Task: Create a sub task Design and Implement Solution for the task  Upgrade and migrate company quality management to a cloud-based solution in the project BroaderVision , assign it to team member softage.5@softage.net and update the status of the sub task to  On Track  , set the priority of the sub task to Low
Action: Mouse moved to (476, 237)
Screenshot: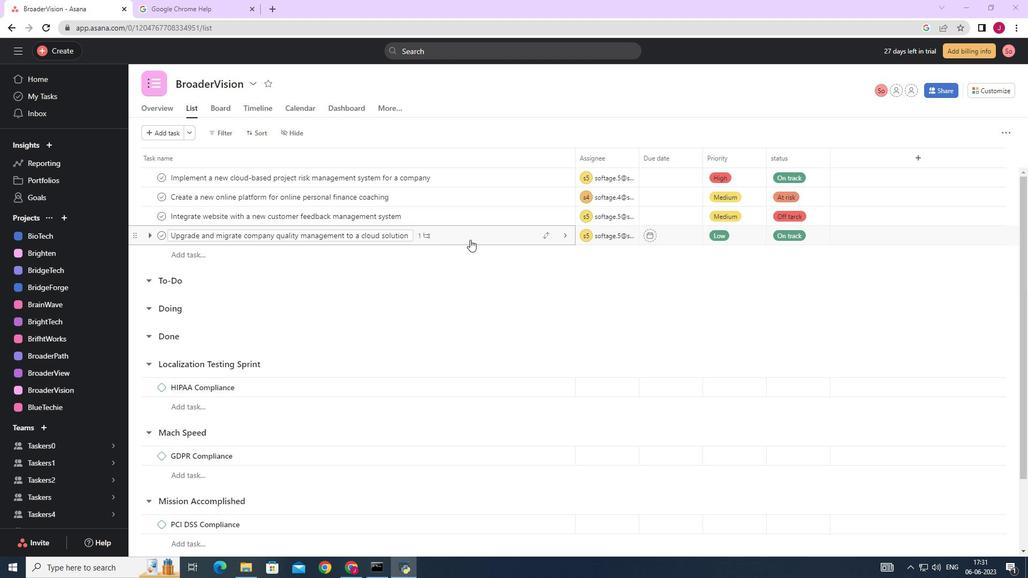 
Action: Mouse pressed left at (476, 237)
Screenshot: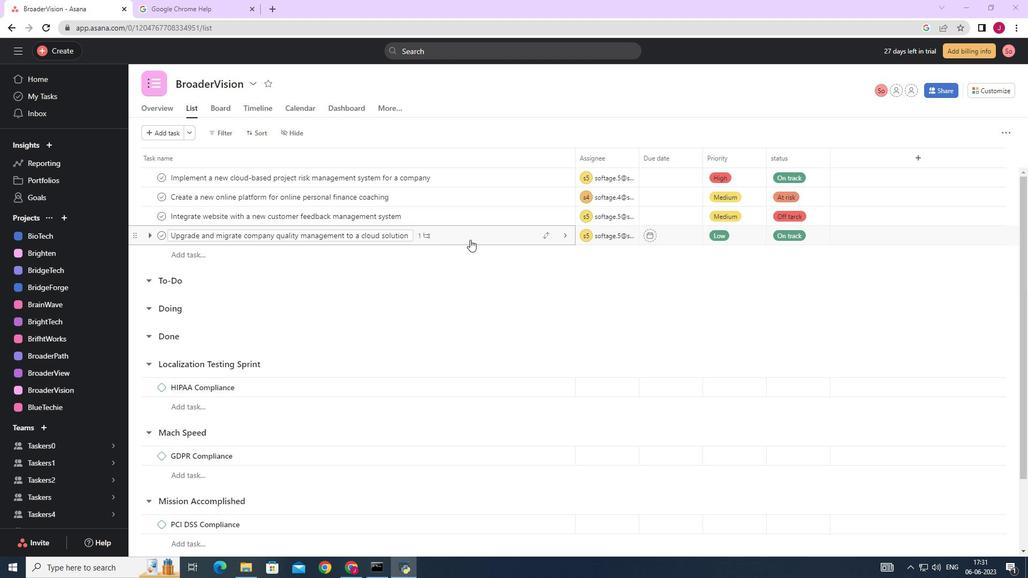 
Action: Mouse moved to (792, 385)
Screenshot: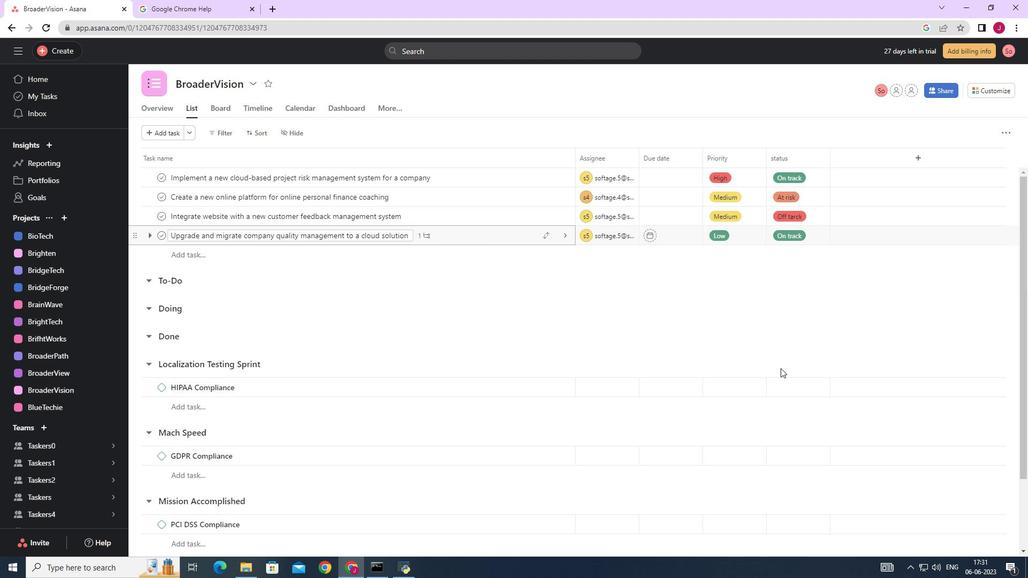 
Action: Mouse scrolled (792, 385) with delta (0, 0)
Screenshot: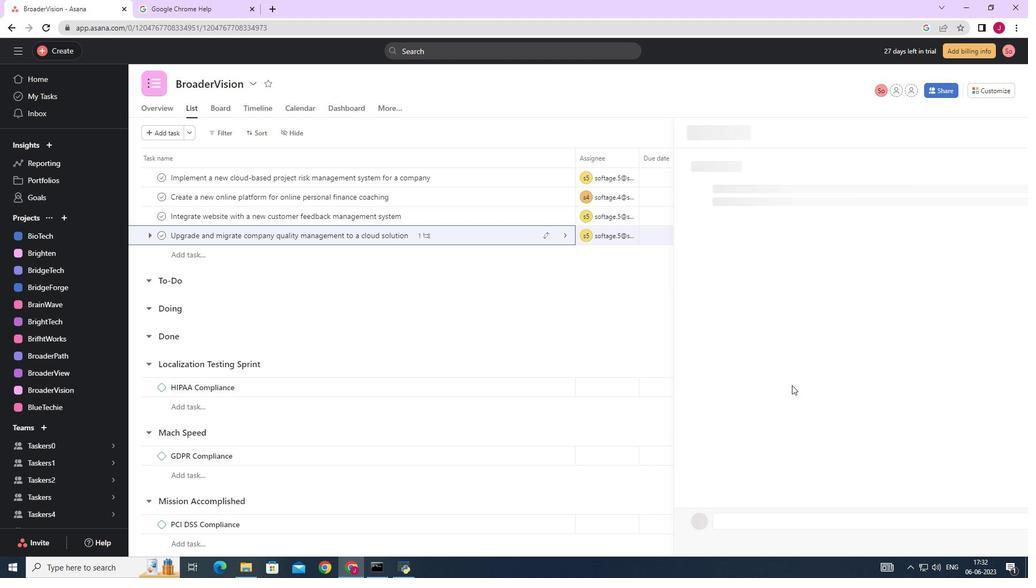 
Action: Mouse scrolled (792, 385) with delta (0, 0)
Screenshot: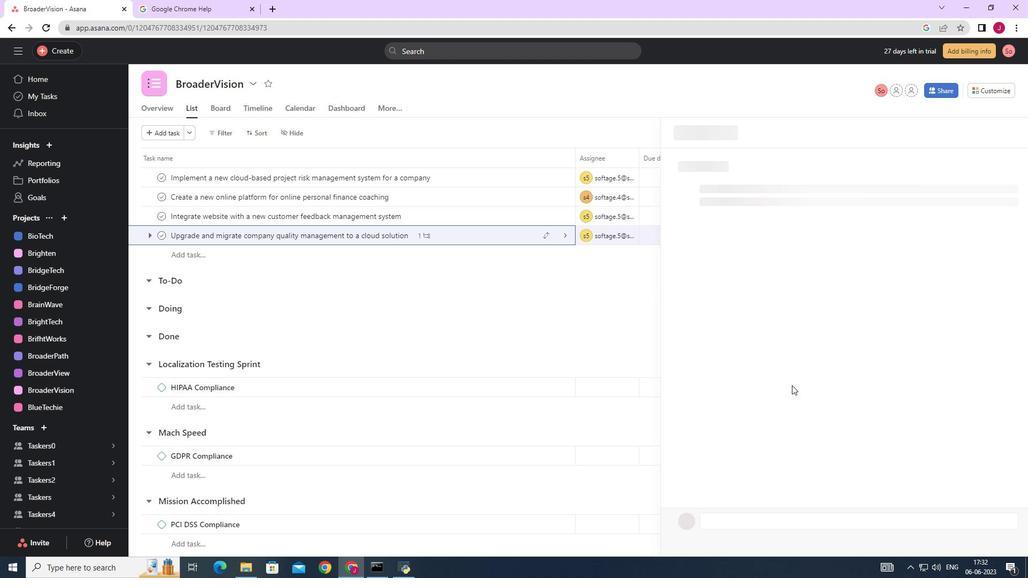 
Action: Mouse scrolled (792, 385) with delta (0, 0)
Screenshot: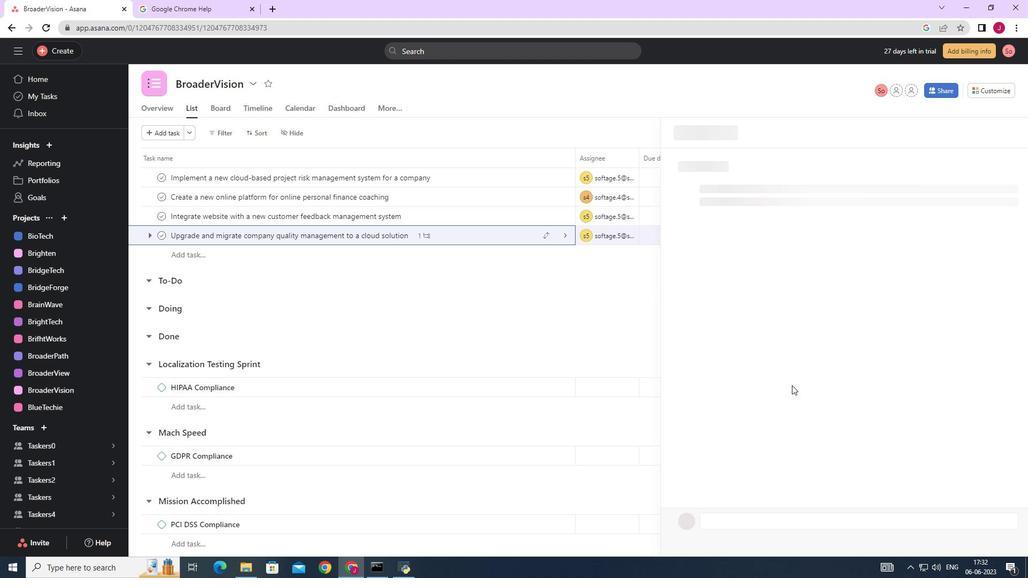 
Action: Mouse scrolled (792, 385) with delta (0, 0)
Screenshot: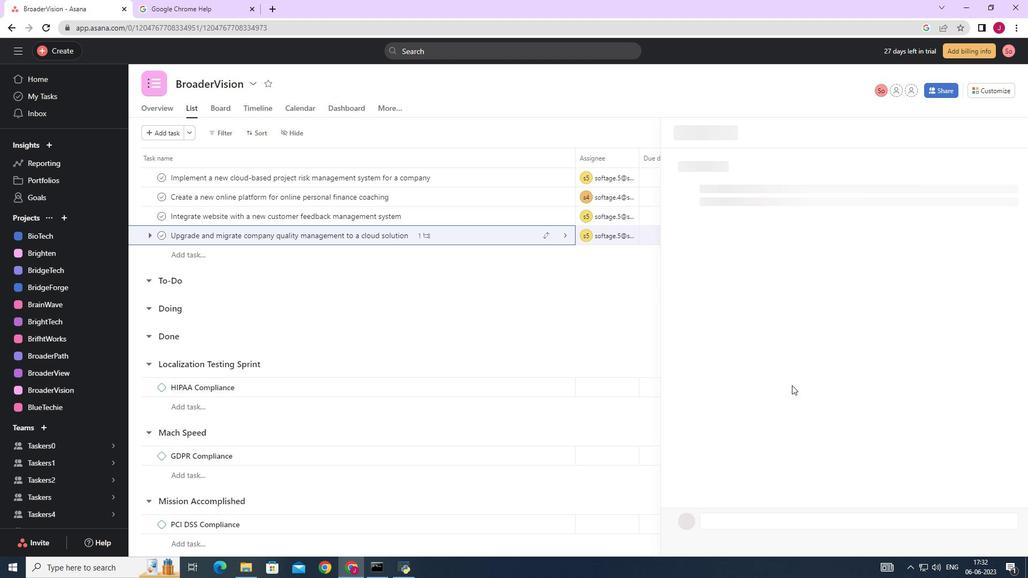 
Action: Mouse scrolled (792, 385) with delta (0, 0)
Screenshot: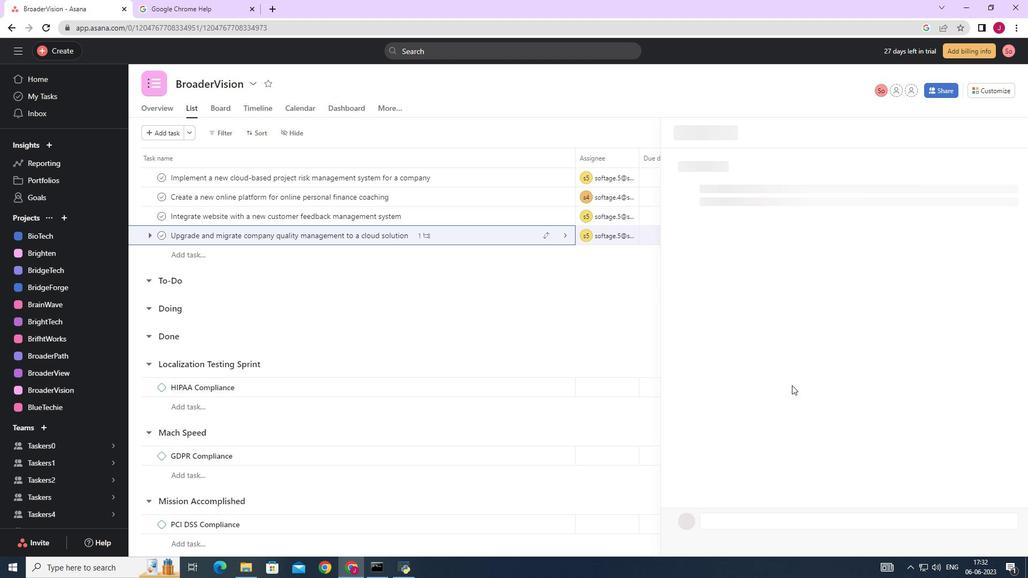 
Action: Mouse scrolled (792, 385) with delta (0, 0)
Screenshot: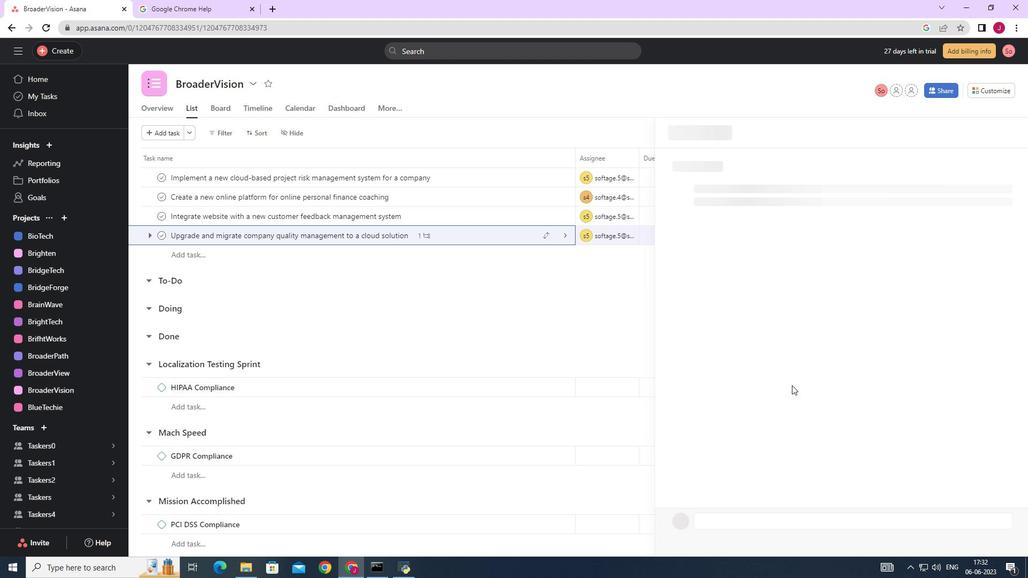 
Action: Mouse moved to (770, 389)
Screenshot: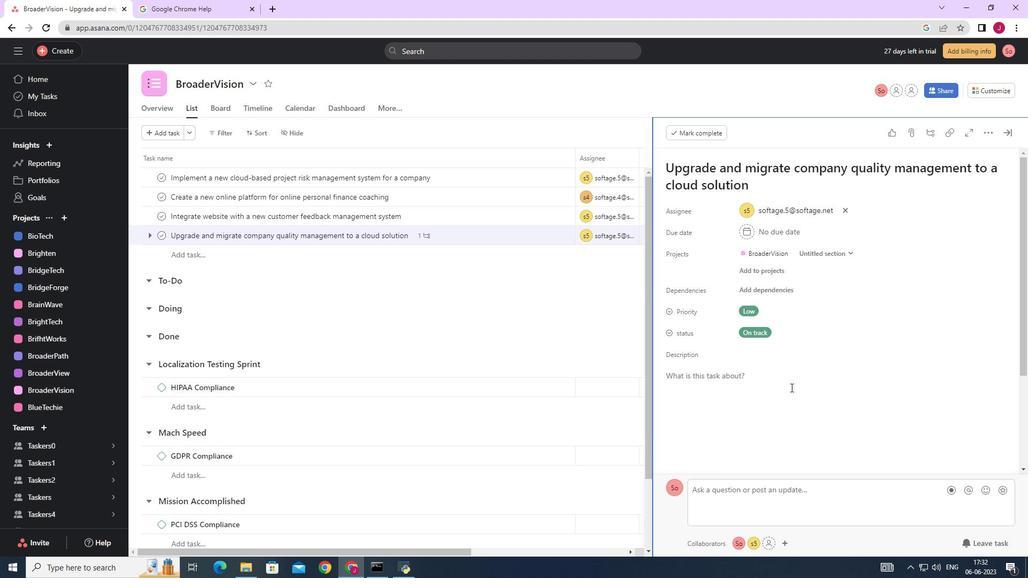 
Action: Mouse scrolled (770, 388) with delta (0, 0)
Screenshot: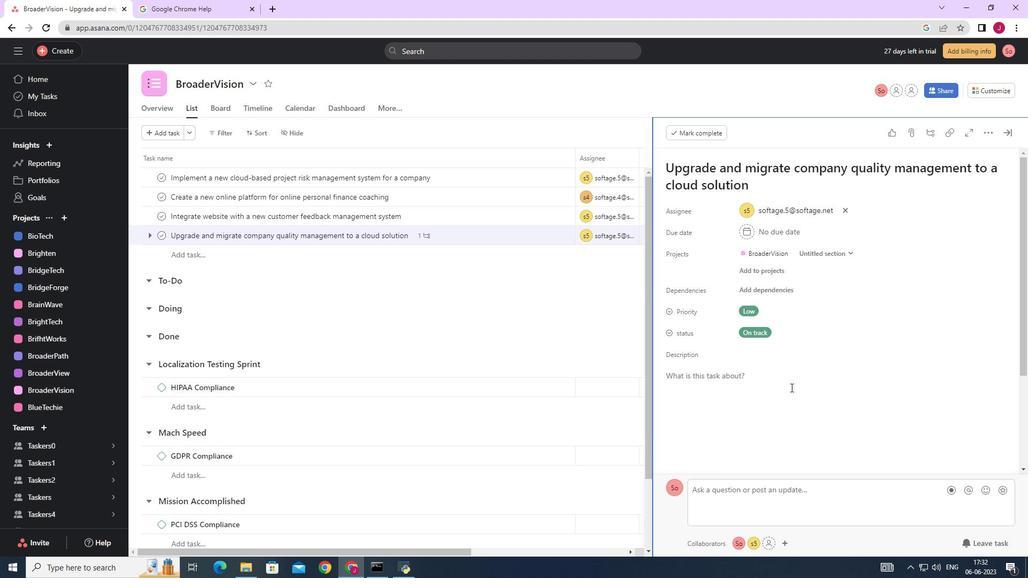 
Action: Mouse moved to (711, 378)
Screenshot: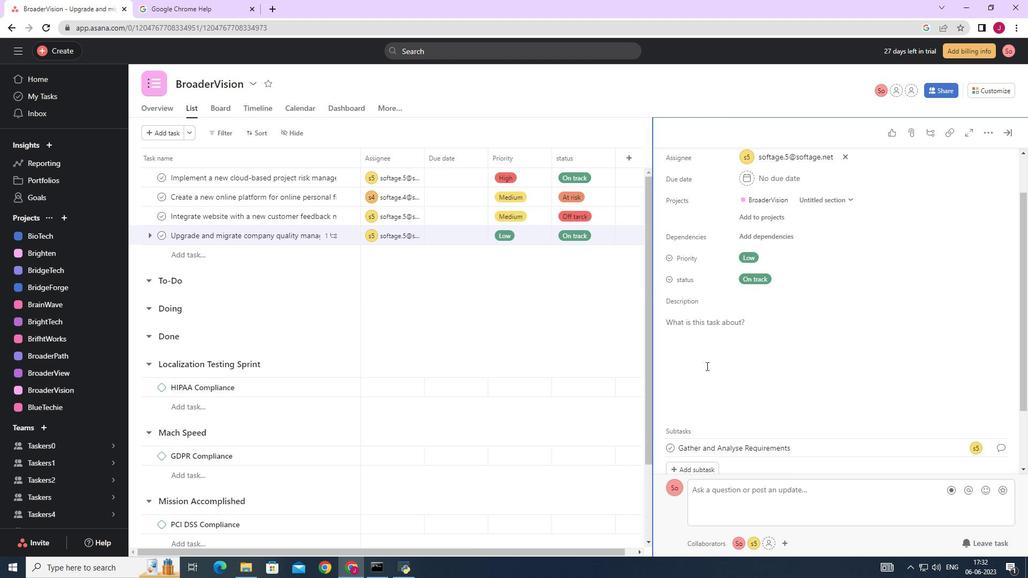 
Action: Mouse scrolled (711, 378) with delta (0, 0)
Screenshot: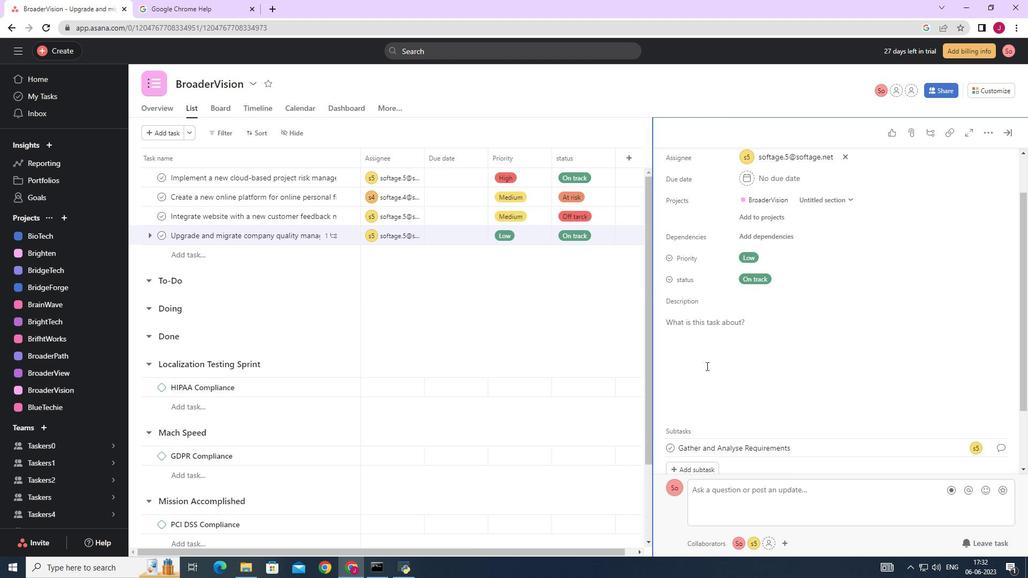 
Action: Mouse moved to (711, 379)
Screenshot: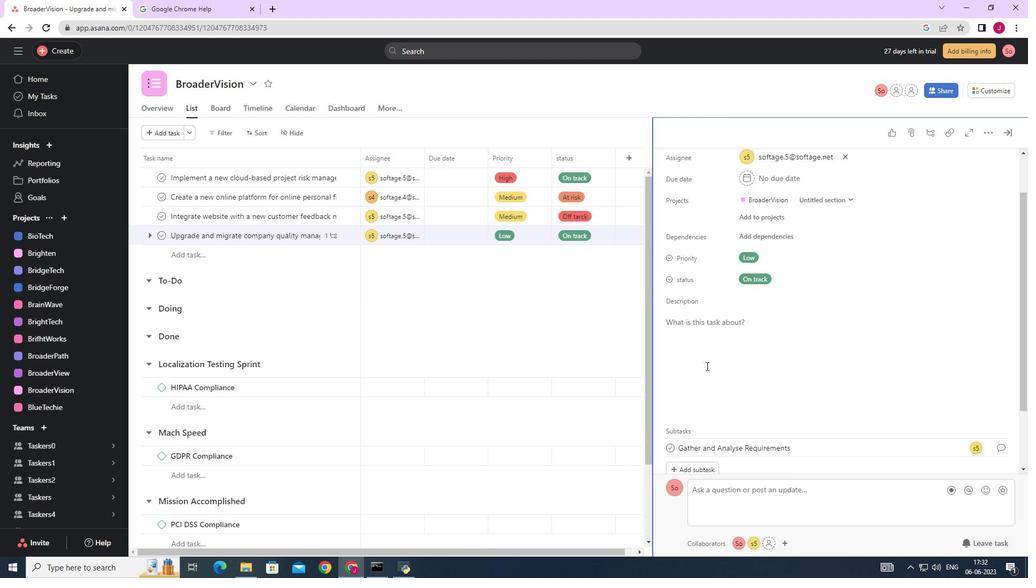 
Action: Mouse scrolled (711, 379) with delta (0, 0)
Screenshot: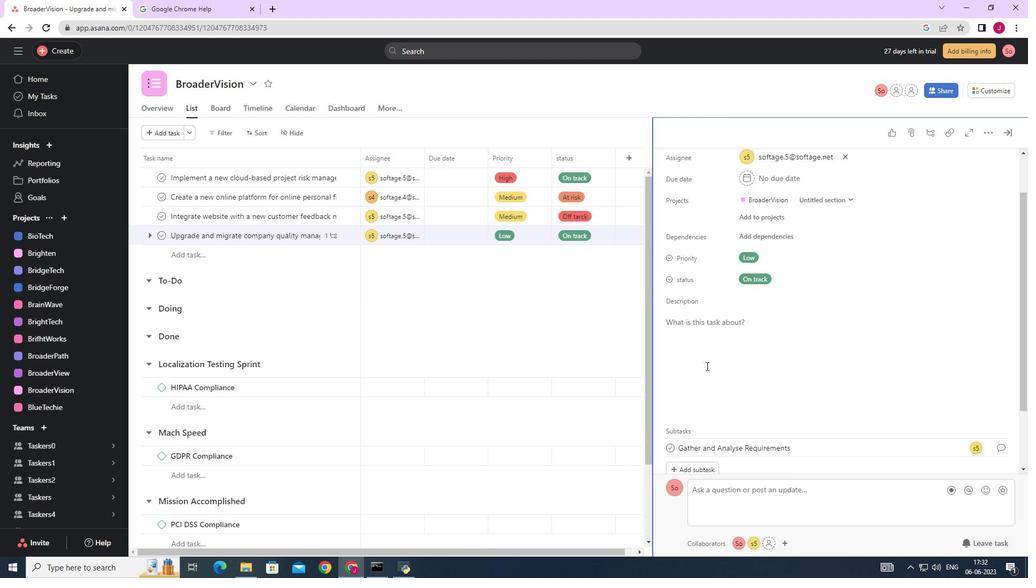 
Action: Mouse moved to (711, 380)
Screenshot: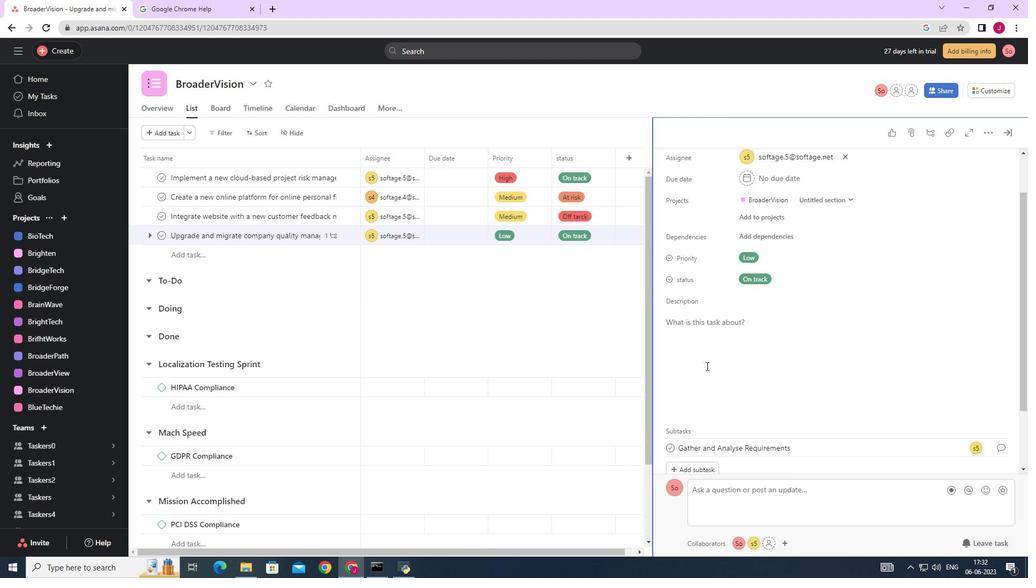 
Action: Mouse scrolled (711, 379) with delta (0, 0)
Screenshot: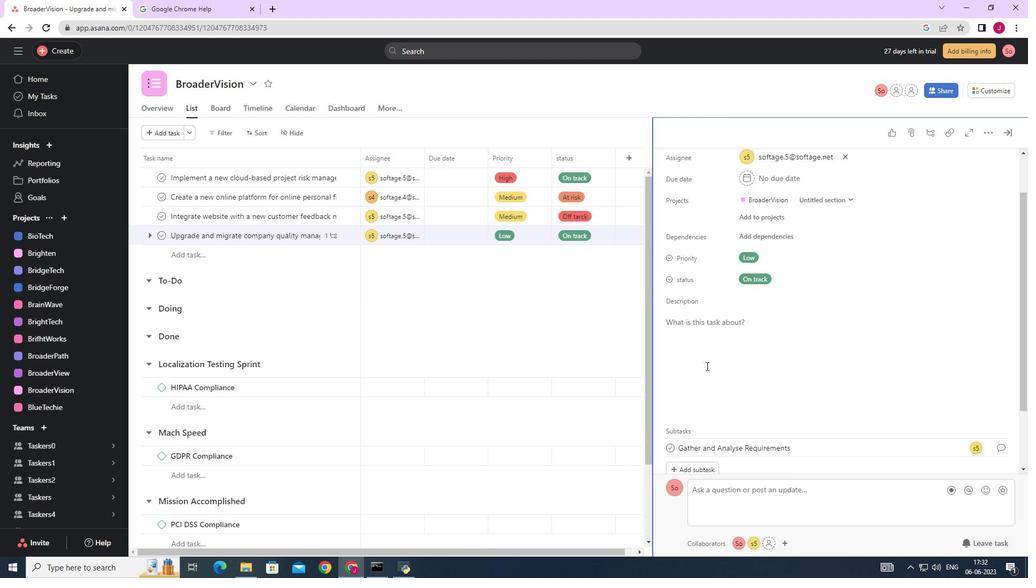 
Action: Mouse moved to (711, 382)
Screenshot: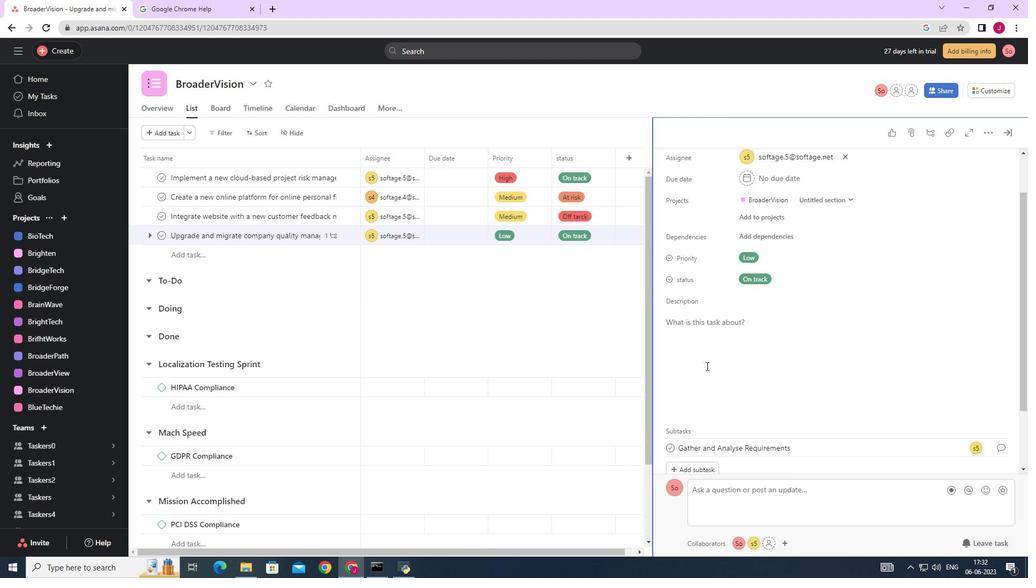 
Action: Mouse scrolled (711, 382) with delta (0, 0)
Screenshot: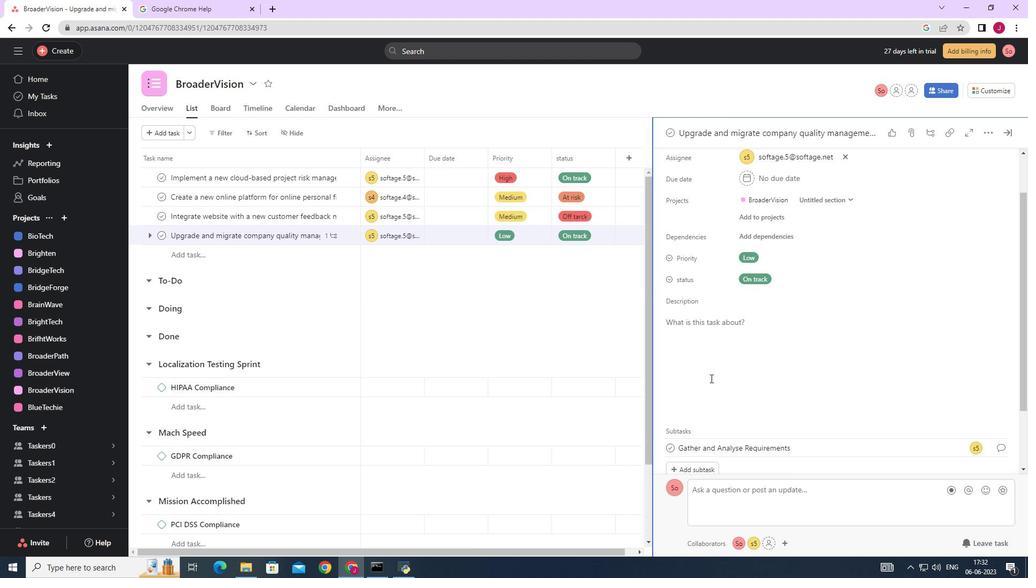 
Action: Mouse moved to (695, 389)
Screenshot: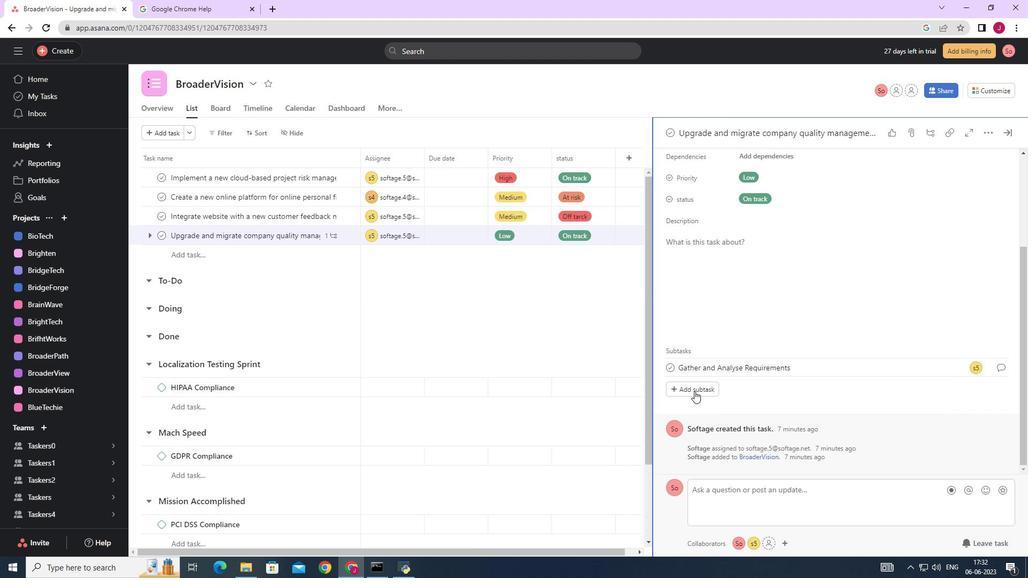 
Action: Mouse pressed left at (695, 389)
Screenshot: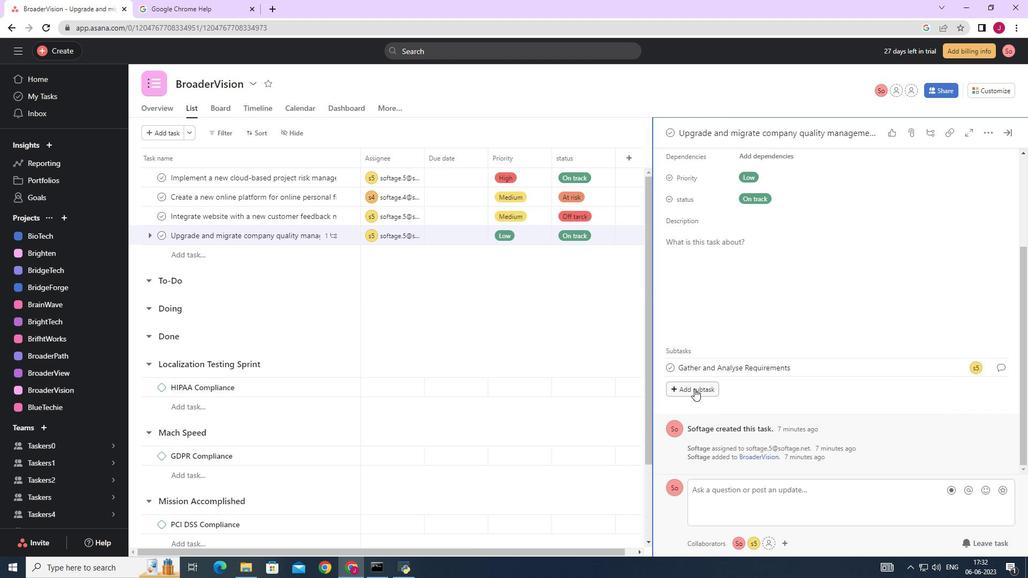
Action: Key pressed <Key.caps_lock>D<Key.caps_lock>esign<Key.space>and<Key.space><Key.caps_lock>I<Key.caps_lock>mplementation<Key.space><Key.backspace><Key.backspace><Key.backspace><Key.backspace><Key.backspace><Key.backspace><Key.backspace>tb<Key.space><Key.caps_lock>S<Key.caps_lock>olution<Key.space>
Screenshot: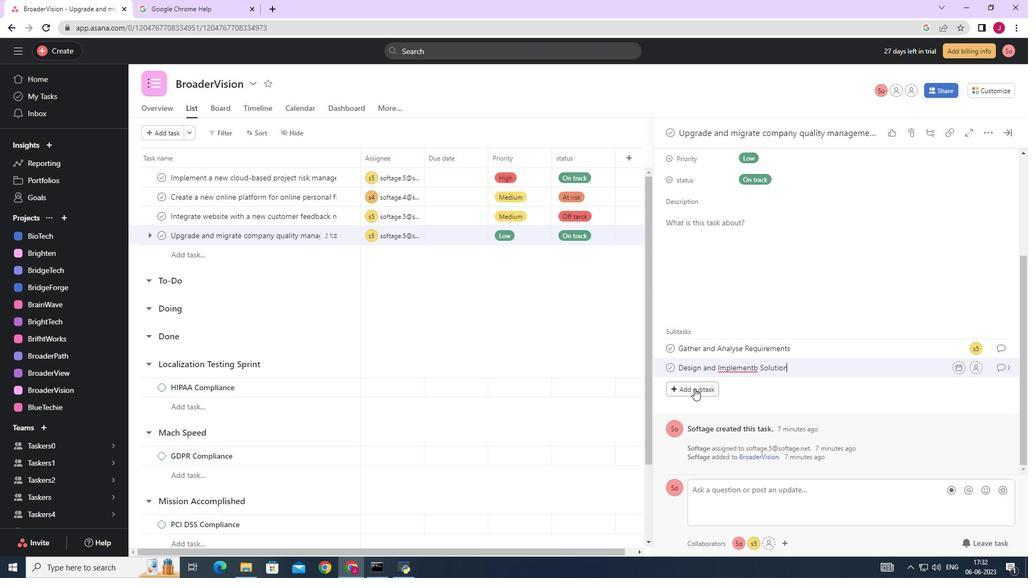 
Action: Mouse moved to (759, 369)
Screenshot: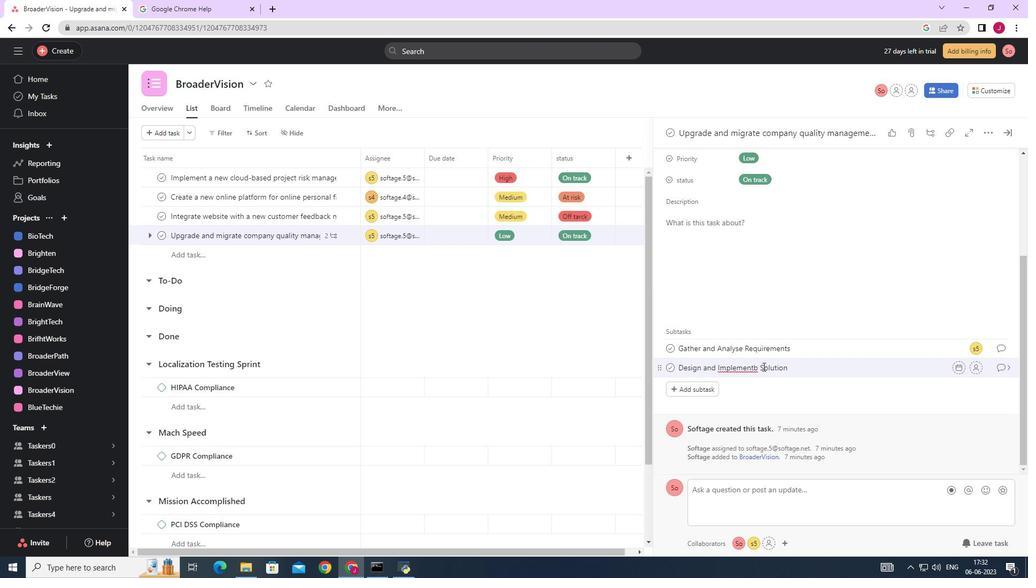 
Action: Mouse pressed left at (759, 369)
Screenshot: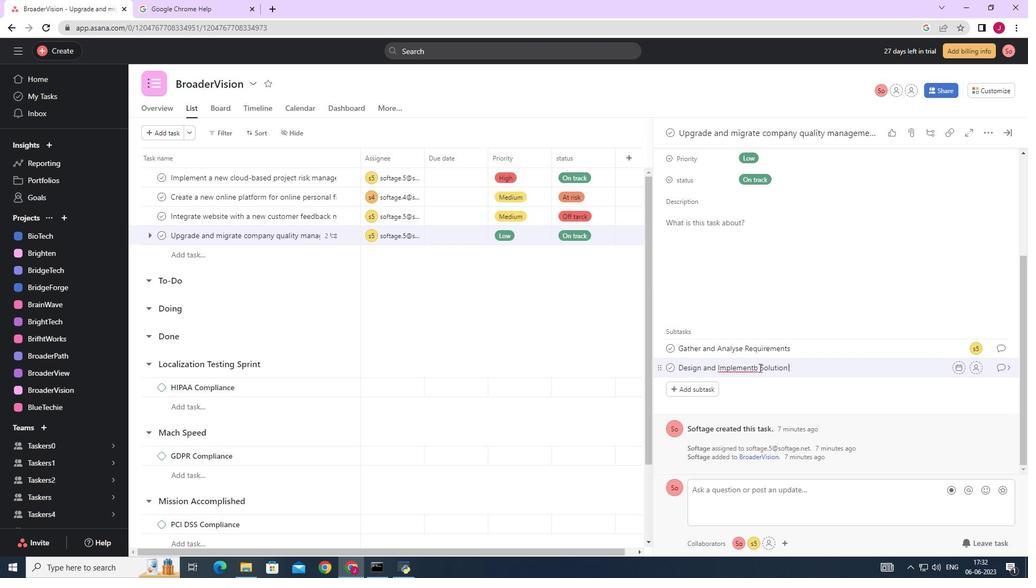
Action: Mouse moved to (757, 370)
Screenshot: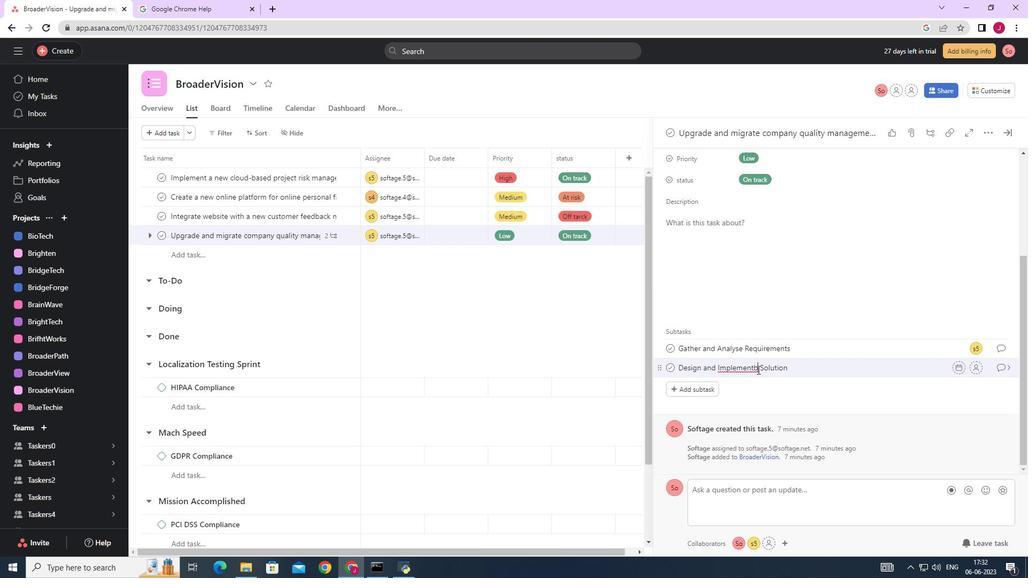 
Action: Key pressed <Key.backspace>
Screenshot: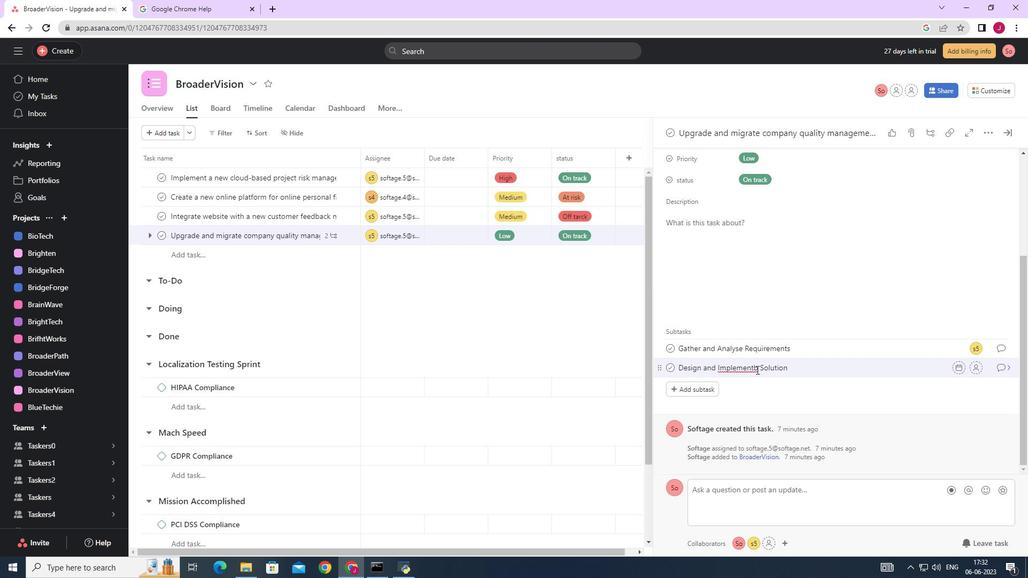 
Action: Mouse moved to (975, 369)
Screenshot: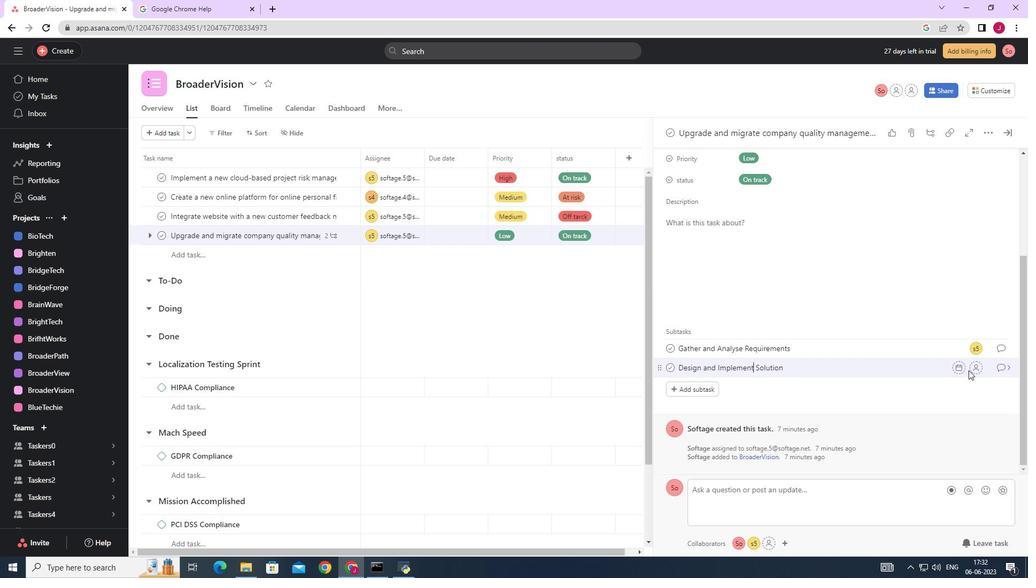 
Action: Mouse pressed left at (975, 369)
Screenshot: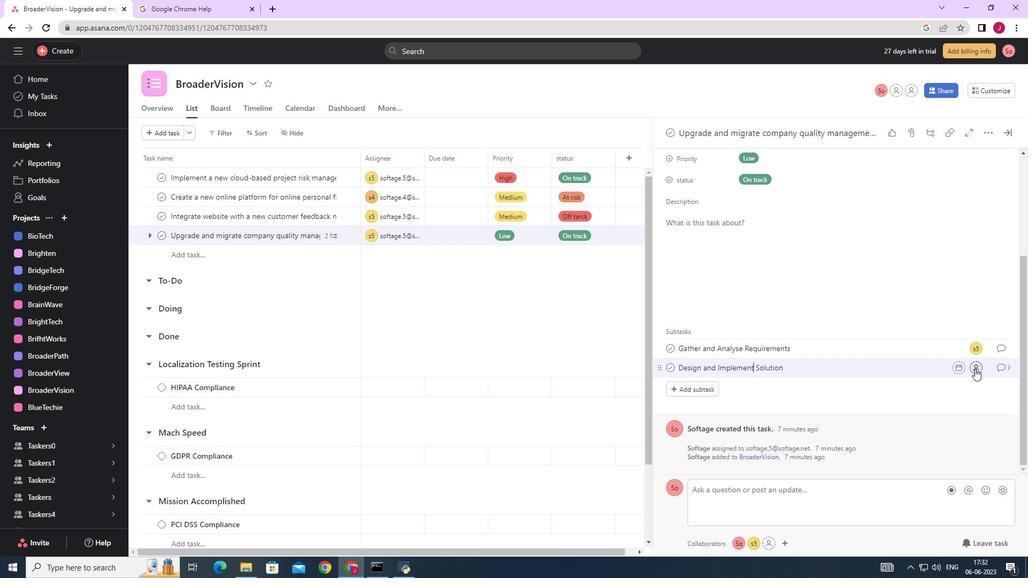 
Action: Mouse moved to (843, 398)
Screenshot: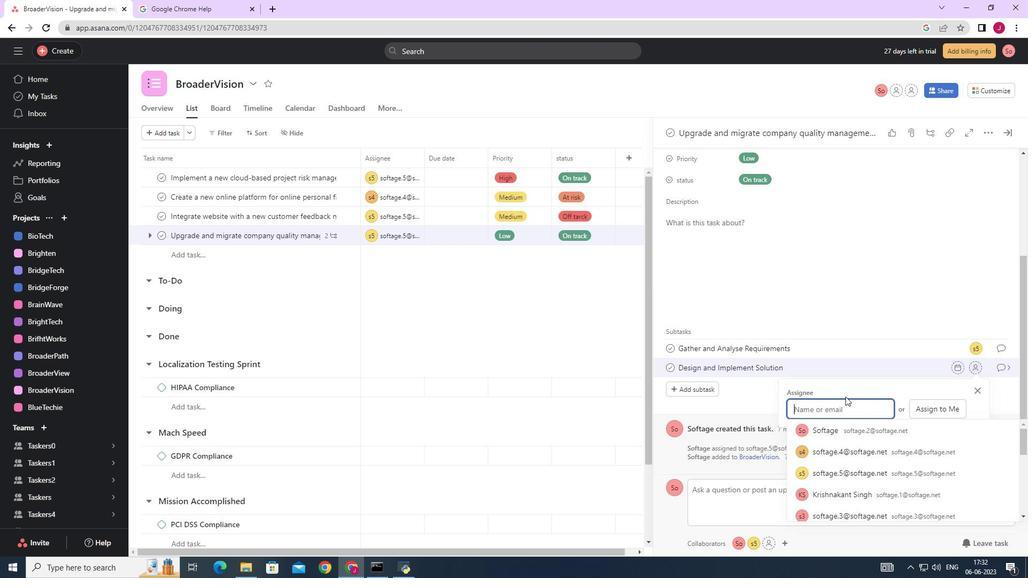 
Action: Key pressed softage.
Screenshot: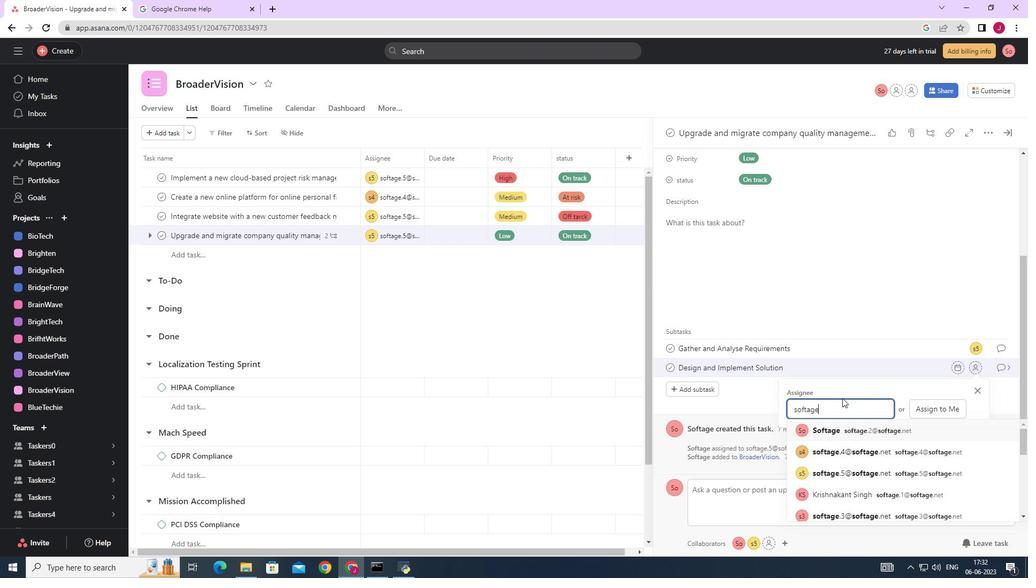 
Action: Mouse moved to (703, 435)
Screenshot: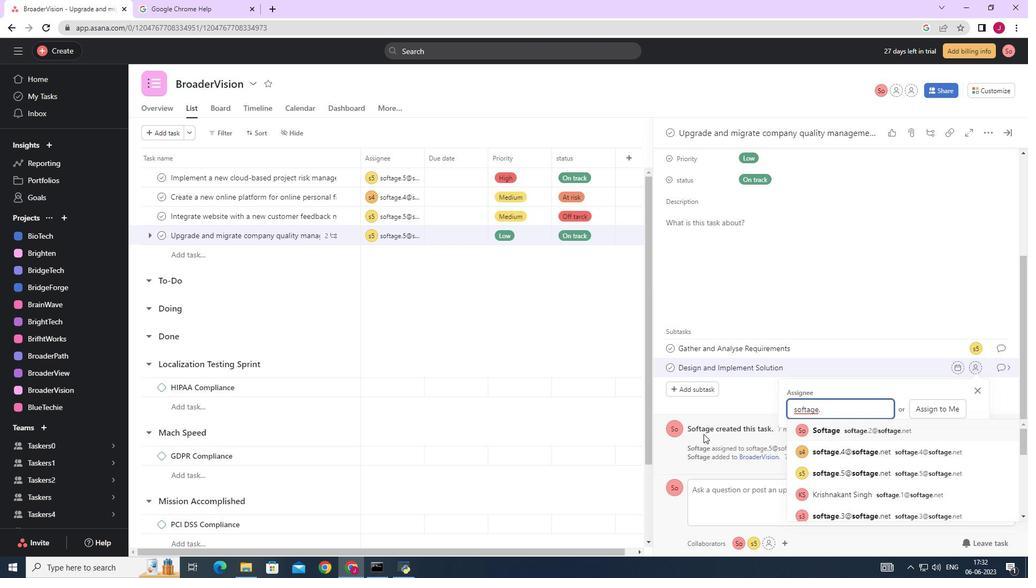 
Action: Key pressed 5
Screenshot: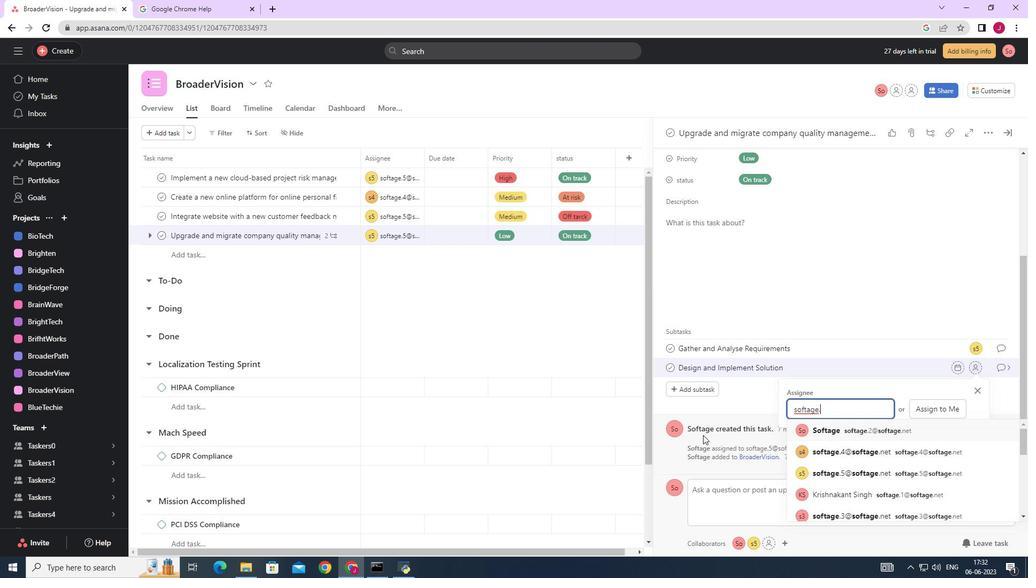 
Action: Mouse moved to (839, 420)
Screenshot: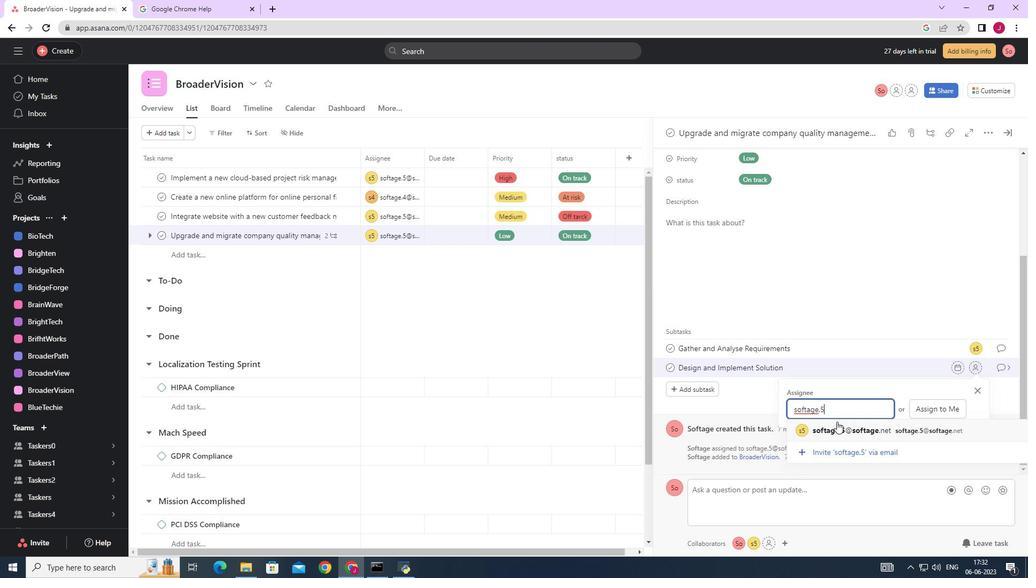 
Action: Mouse pressed left at (837, 422)
Screenshot: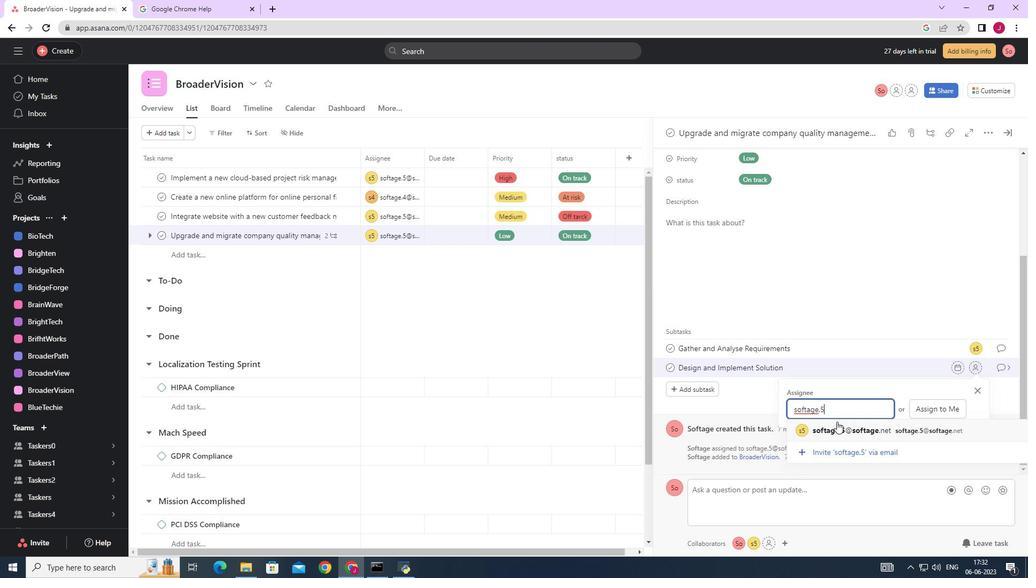 
Action: Mouse moved to (1003, 369)
Screenshot: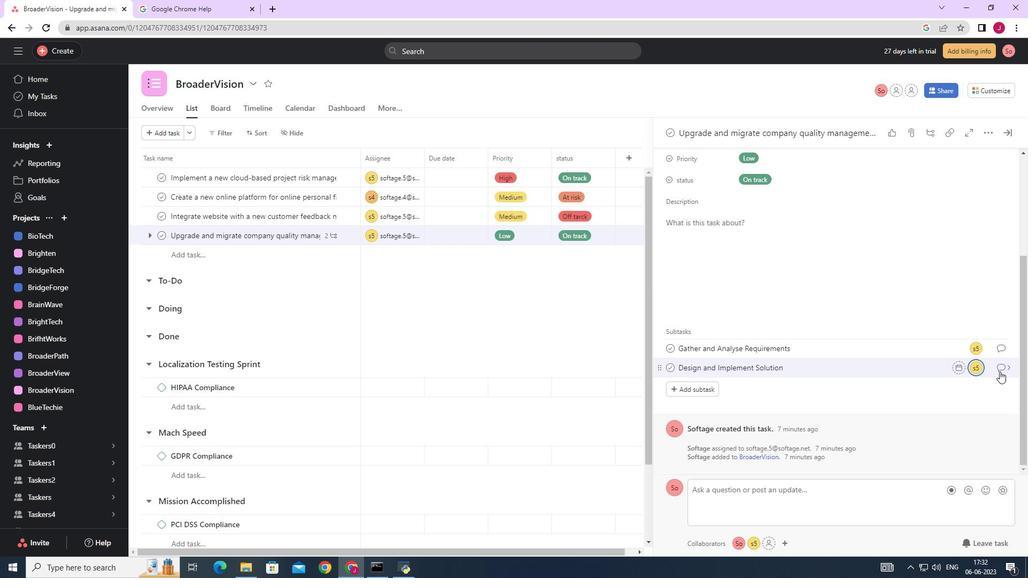 
Action: Mouse pressed left at (1003, 369)
Screenshot: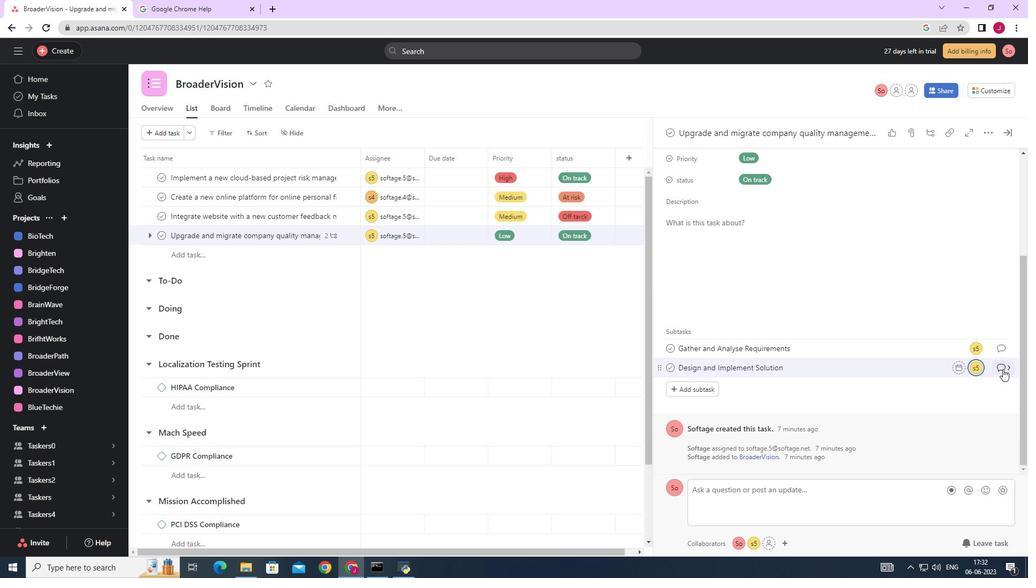 
Action: Mouse moved to (706, 282)
Screenshot: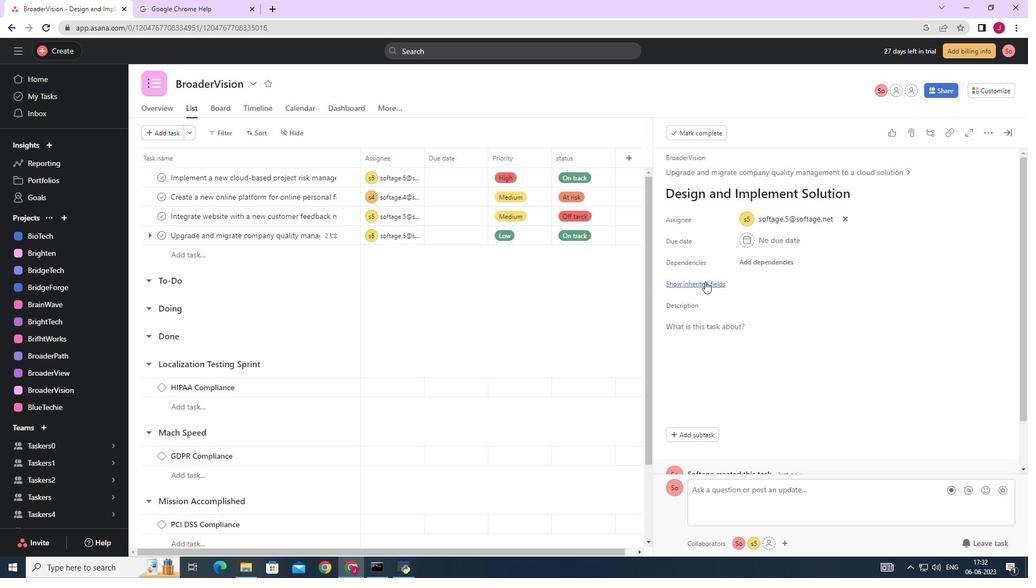 
Action: Mouse pressed left at (706, 282)
Screenshot: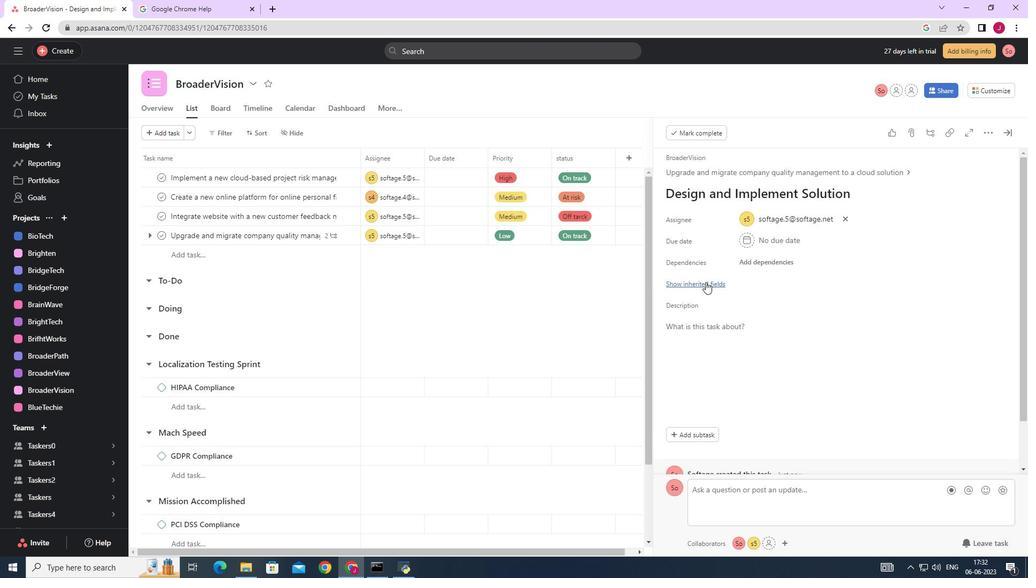 
Action: Mouse moved to (765, 319)
Screenshot: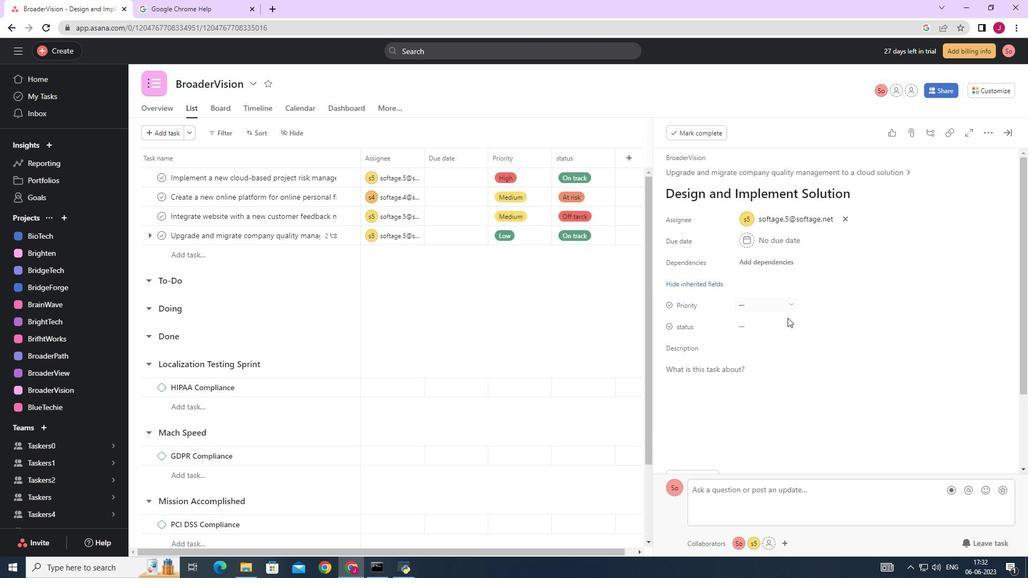 
Action: Mouse scrolled (765, 318) with delta (0, 0)
Screenshot: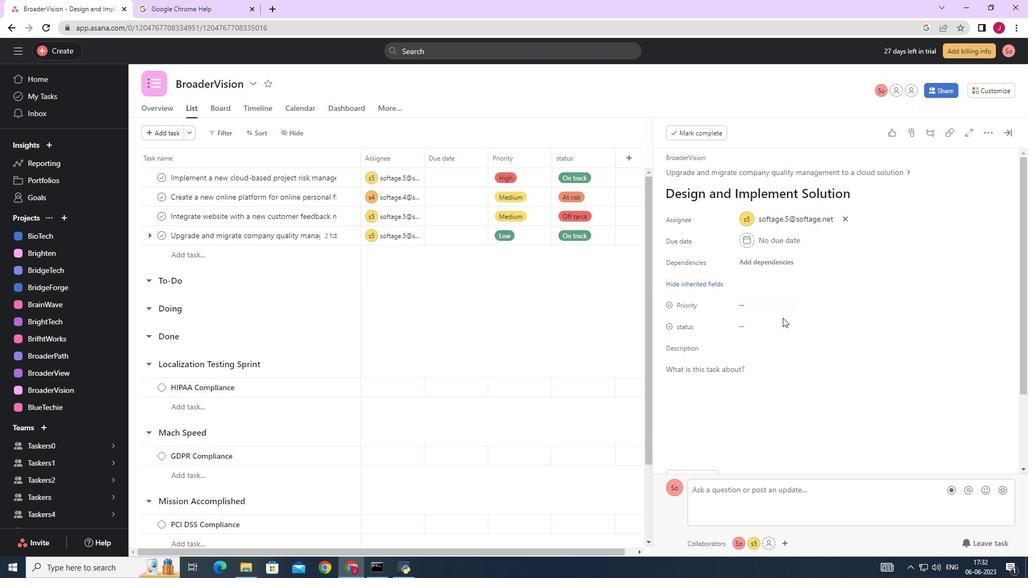 
Action: Mouse scrolled (765, 318) with delta (0, 0)
Screenshot: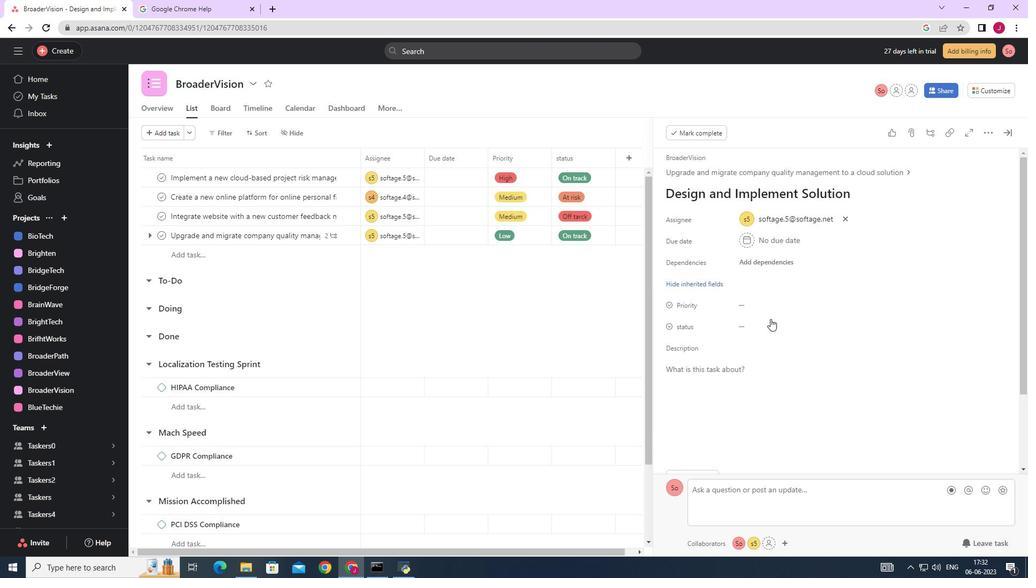 
Action: Mouse moved to (764, 319)
Screenshot: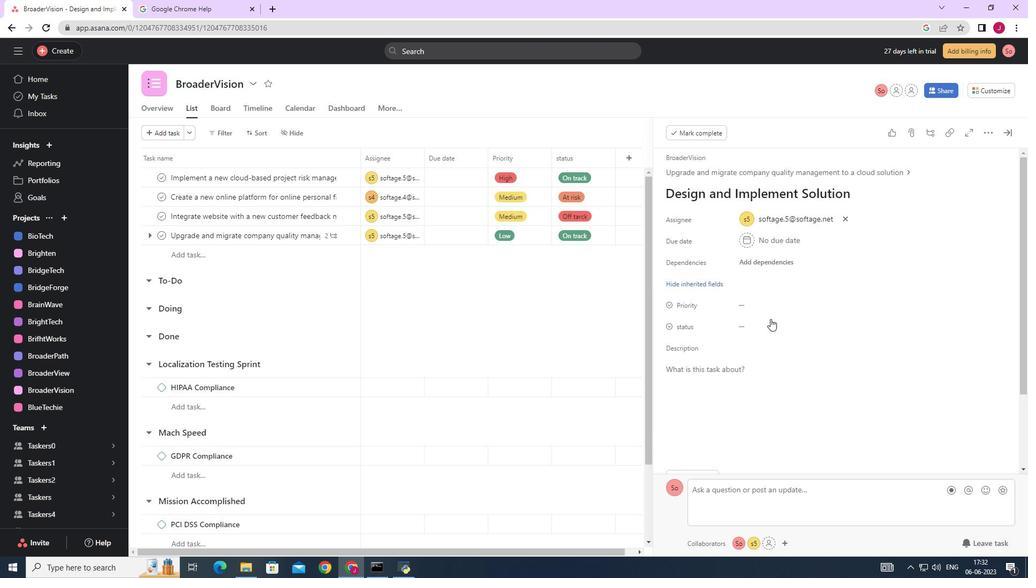 
Action: Mouse scrolled (764, 318) with delta (0, 0)
Screenshot: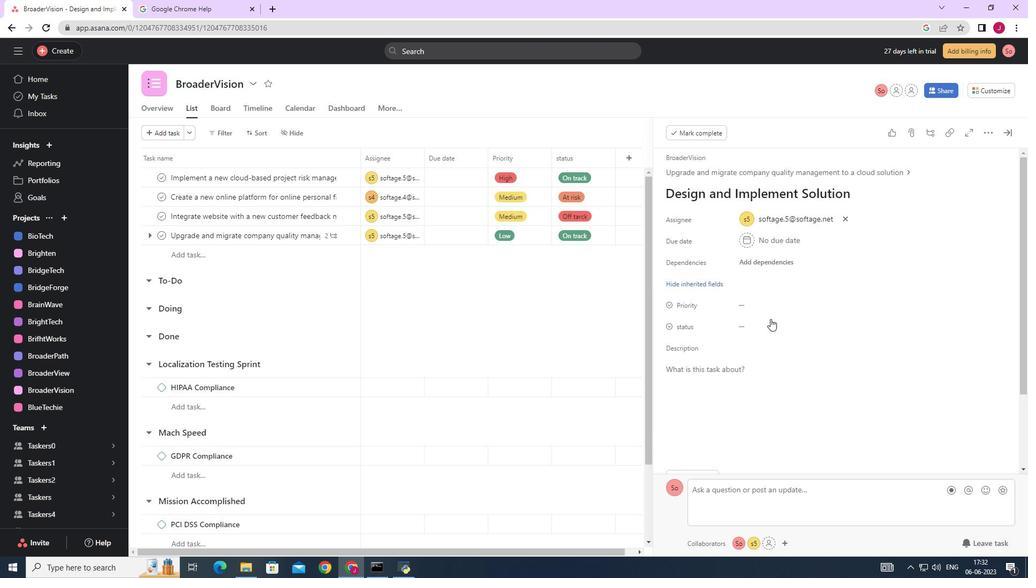 
Action: Mouse moved to (768, 207)
Screenshot: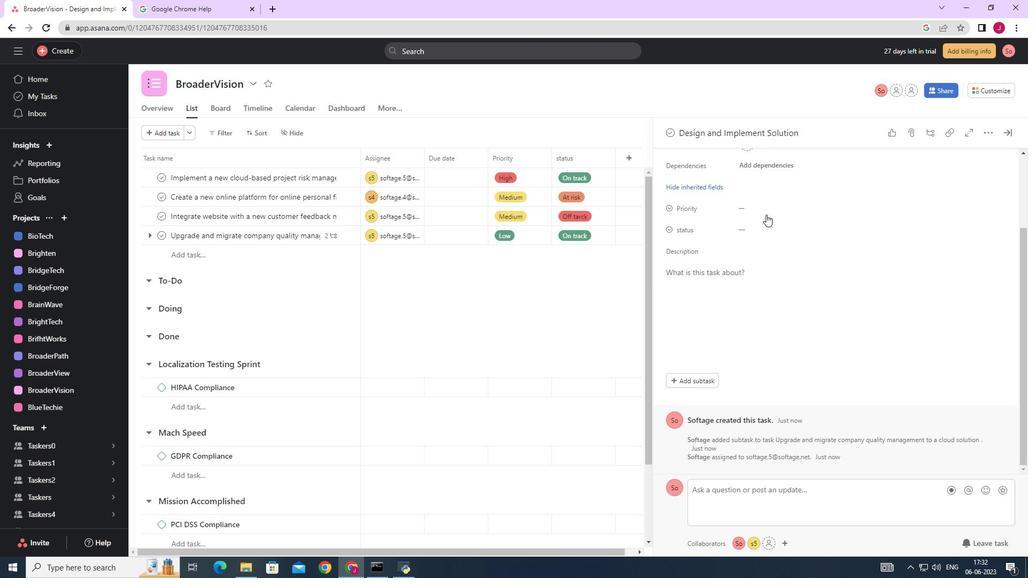 
Action: Mouse pressed left at (768, 207)
Screenshot: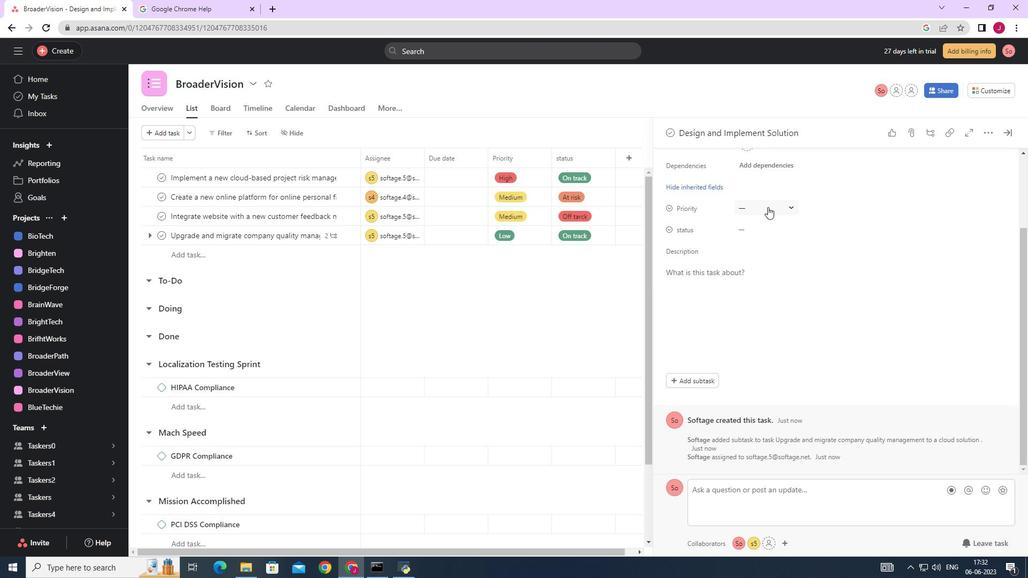 
Action: Mouse moved to (771, 286)
Screenshot: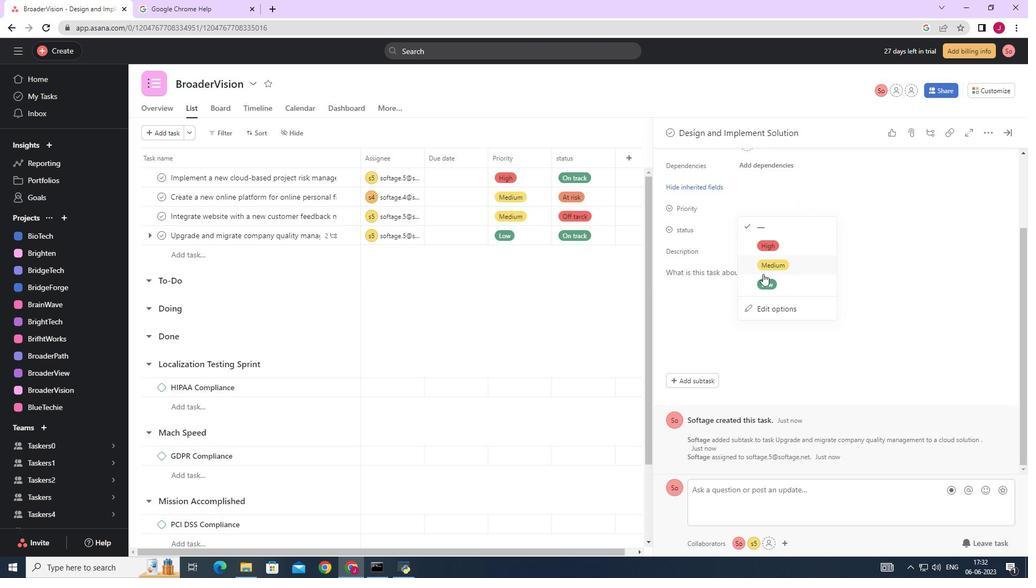 
Action: Mouse pressed left at (771, 286)
Screenshot: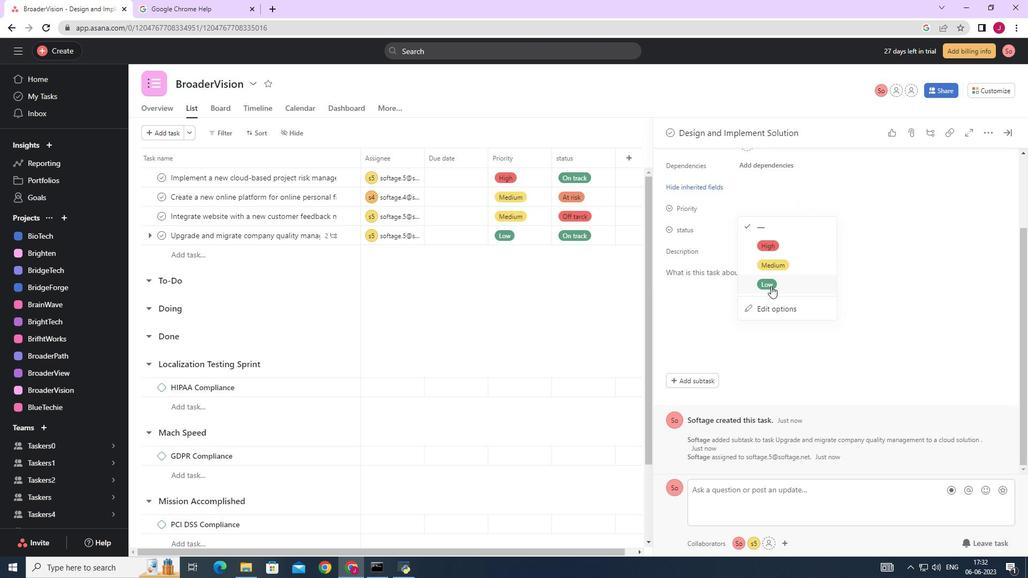 
Action: Mouse moved to (765, 226)
Screenshot: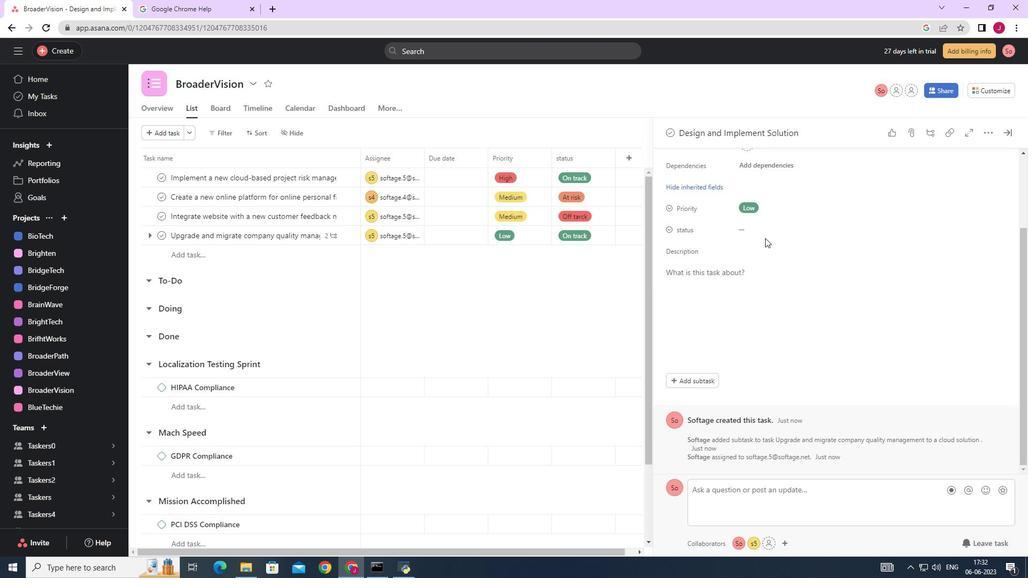 
Action: Mouse pressed left at (765, 226)
Screenshot: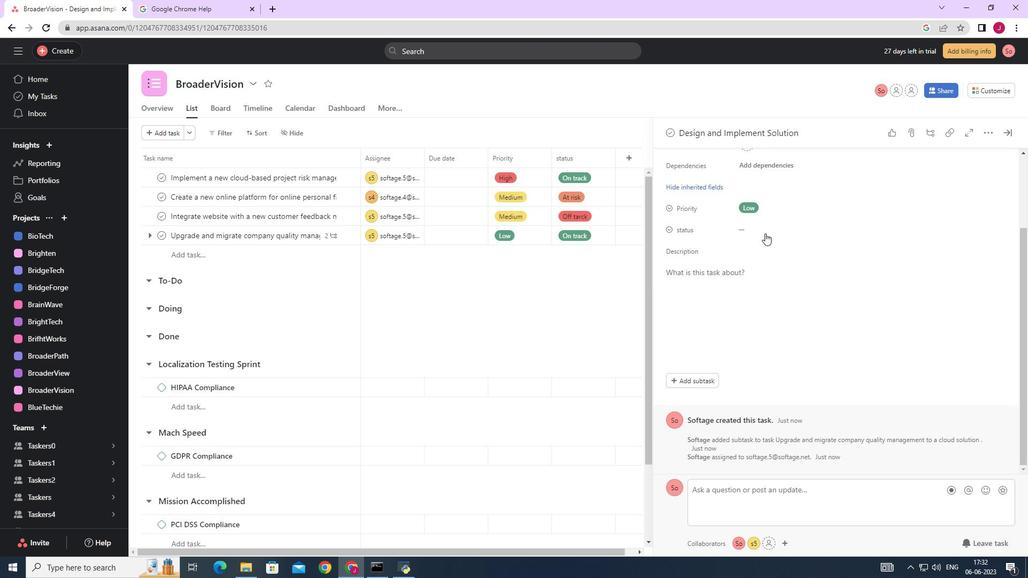 
Action: Mouse moved to (774, 267)
Screenshot: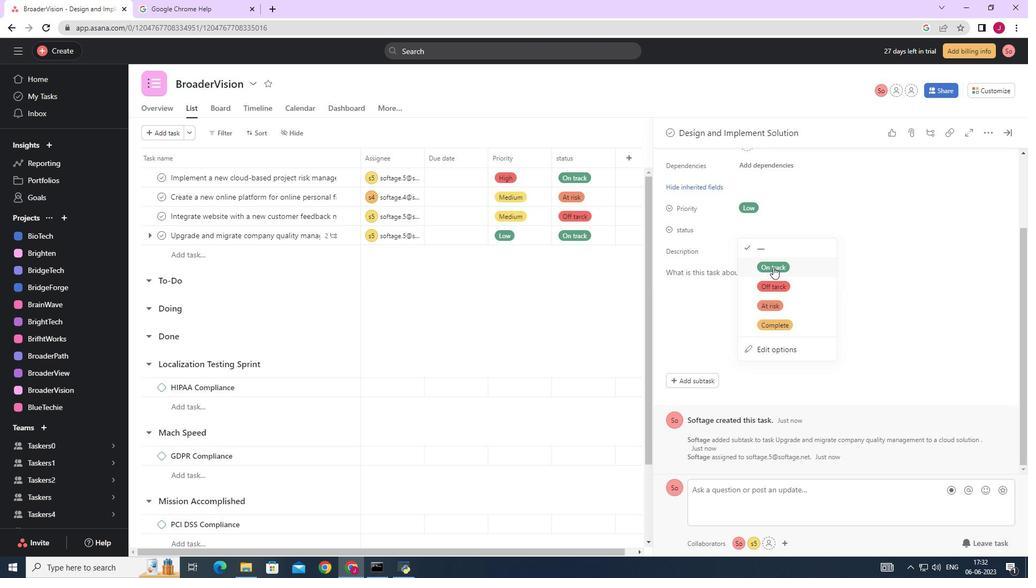 
Action: Mouse pressed left at (774, 267)
Screenshot: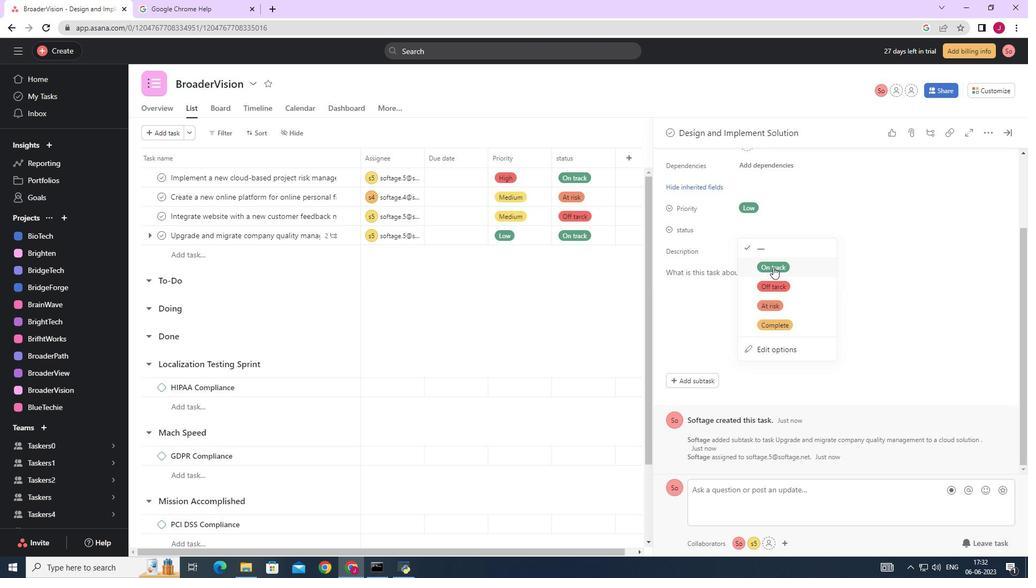 
Action: Mouse moved to (1011, 135)
Screenshot: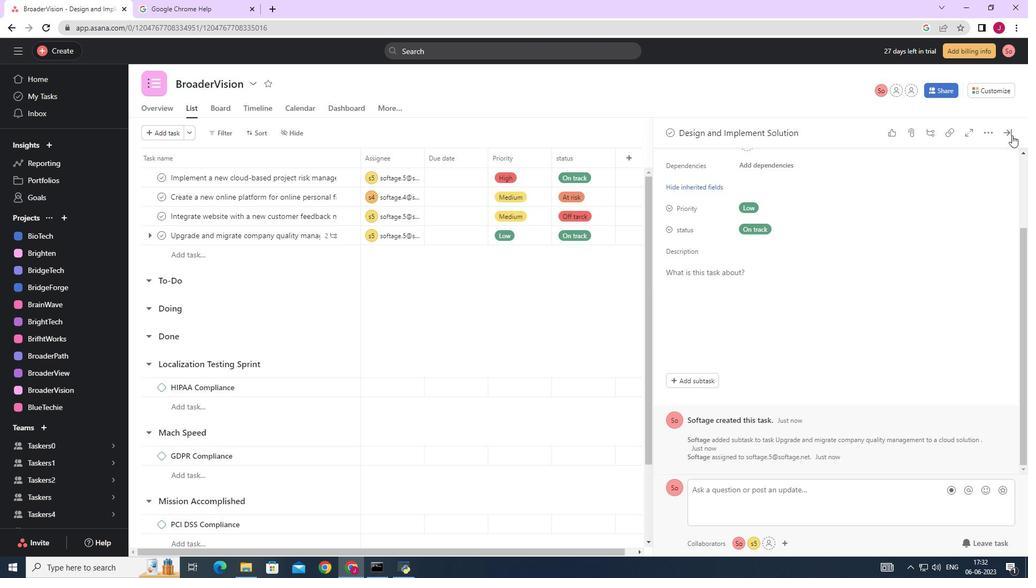 
Action: Mouse pressed left at (1011, 135)
Screenshot: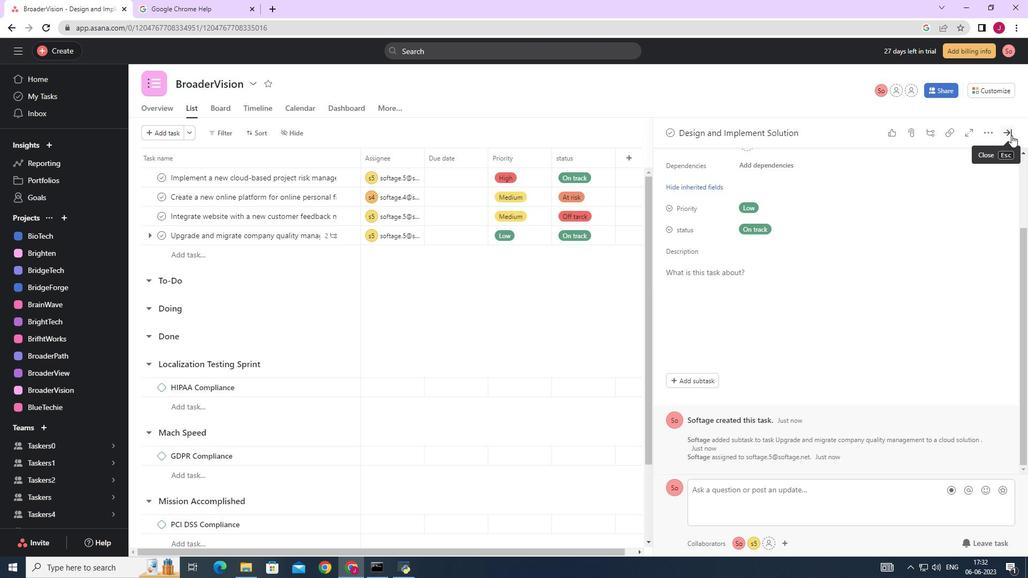 
Action: Mouse moved to (800, 188)
Screenshot: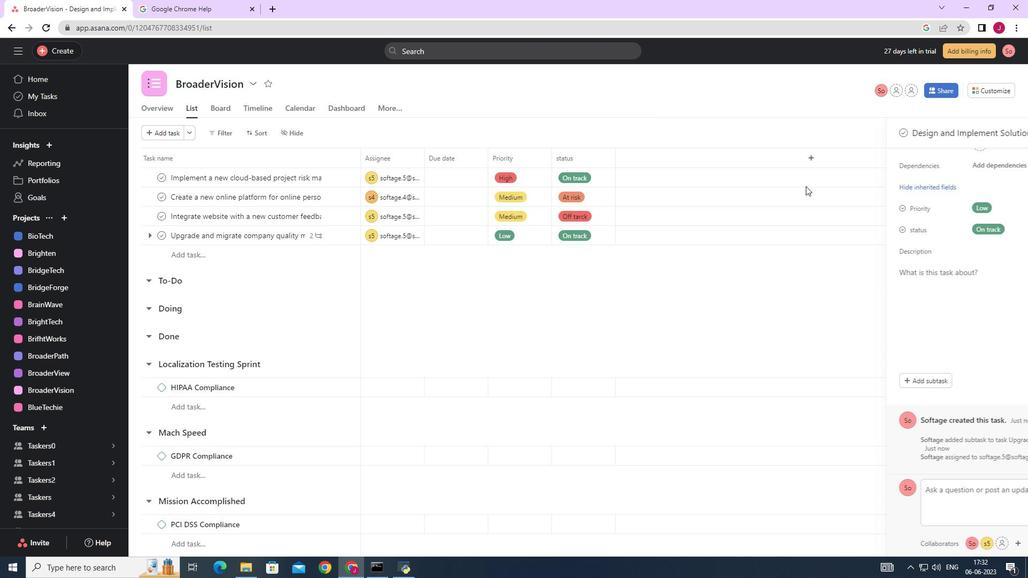 
